 Task: Assign in the project BuildTech the issue 'Implement a new cloud-based supply chain management system for a company with advanced supply chain planning and optimization features' to the sprint 'Turbo Boost'. Assign in the project BuildTech the issue 'Integrate a new augmented reality advertising feature into an existing mobile application to enhance user experience and advertising revenue' to the sprint 'Turbo Boost'. Assign in the project BuildTech the issue 'Develop a new tool for automated testing of web application accessibility and compliance with web standards' to the sprint 'Turbo Boost'. Assign in the project BuildTech the issue 'Upgrade the content delivery and caching mechanisms of a web application to improve content delivery speed and reliability' to the sprint 'Turbo Boost'
Action: Mouse moved to (187, 53)
Screenshot: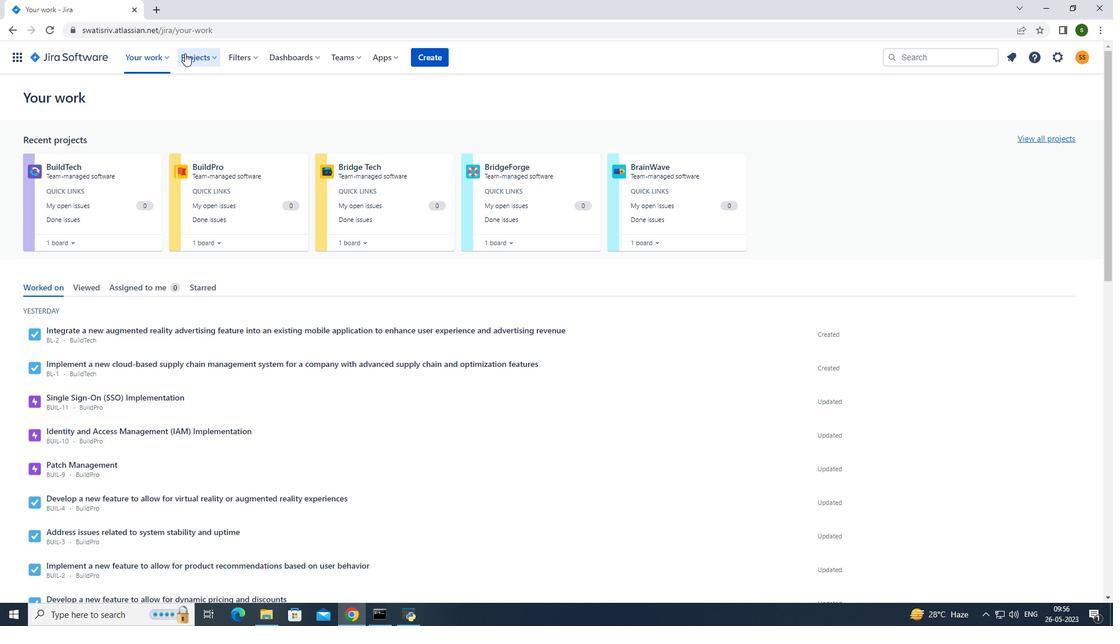 
Action: Mouse pressed left at (187, 53)
Screenshot: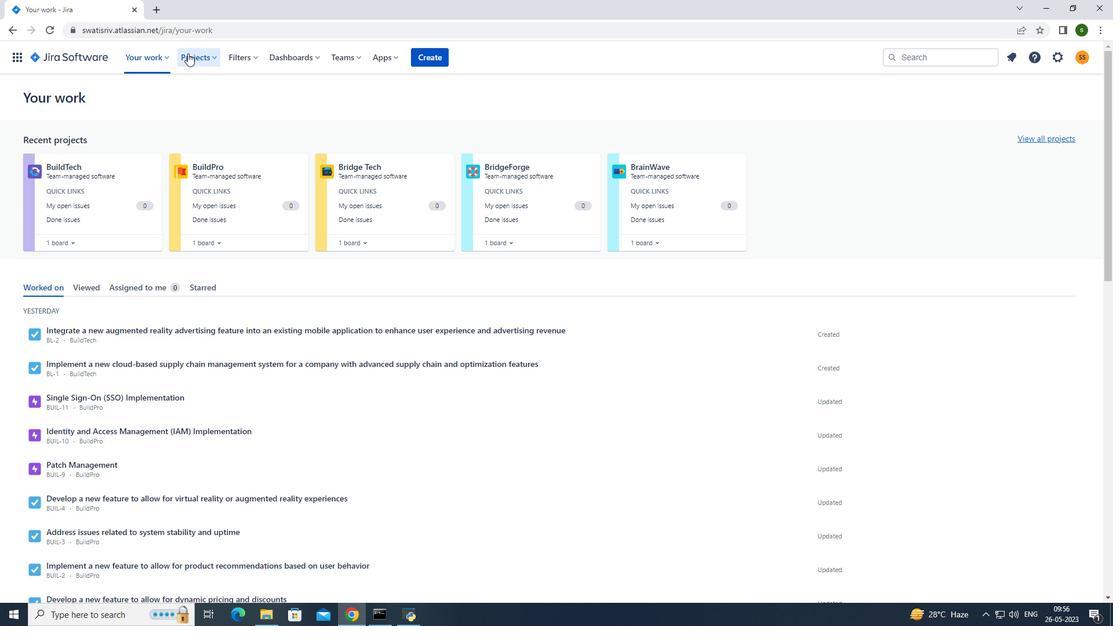 
Action: Mouse moved to (243, 104)
Screenshot: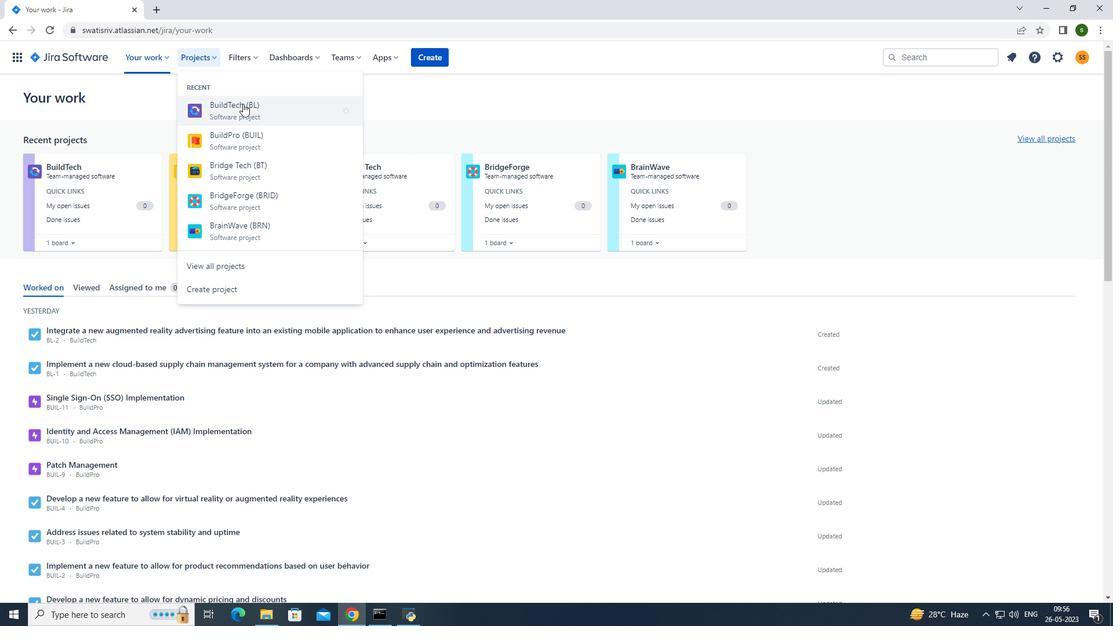
Action: Mouse pressed left at (243, 104)
Screenshot: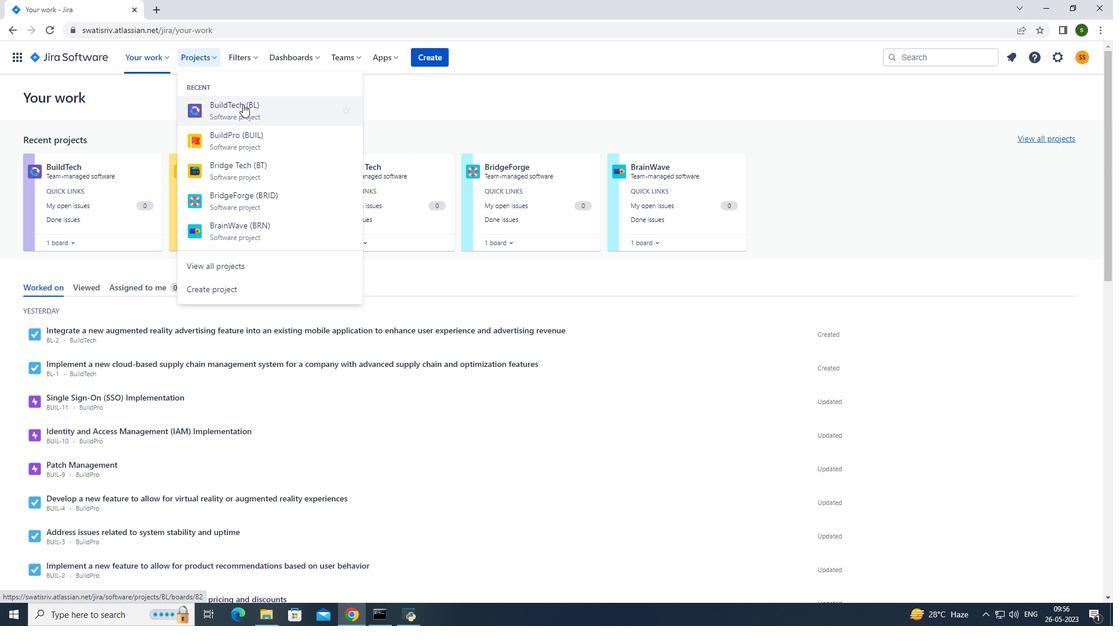 
Action: Mouse moved to (250, 398)
Screenshot: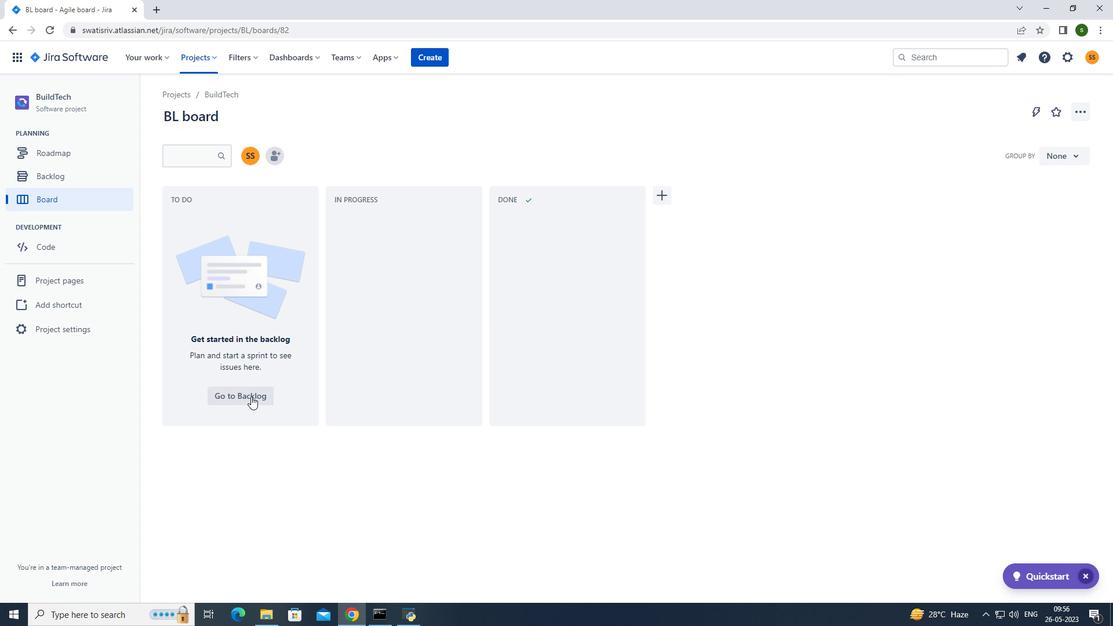 
Action: Mouse pressed left at (250, 398)
Screenshot: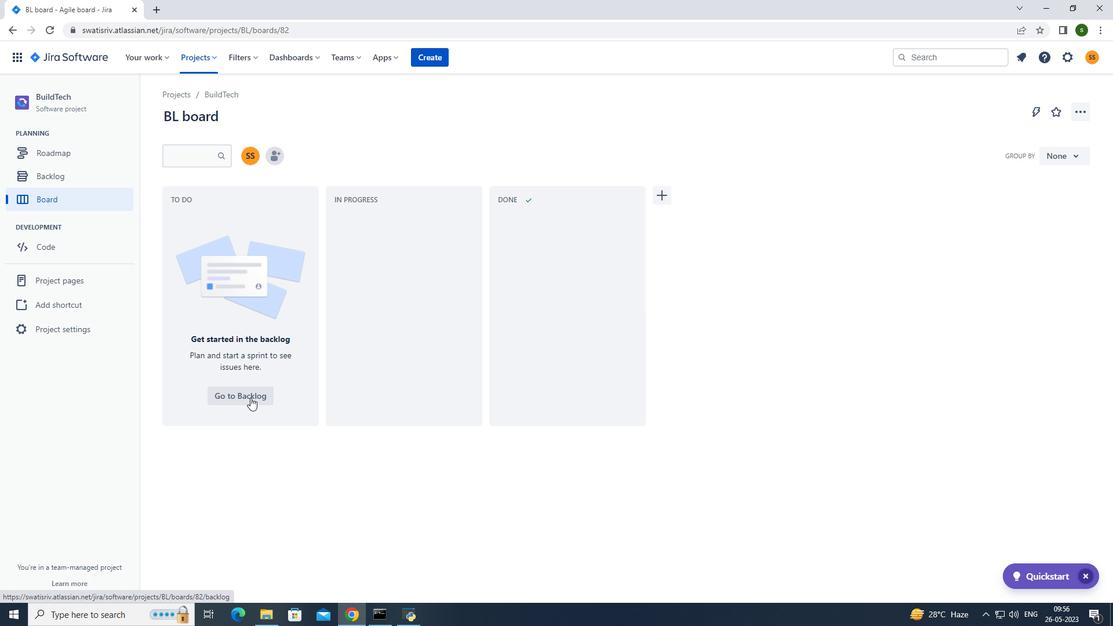 
Action: Mouse moved to (673, 390)
Screenshot: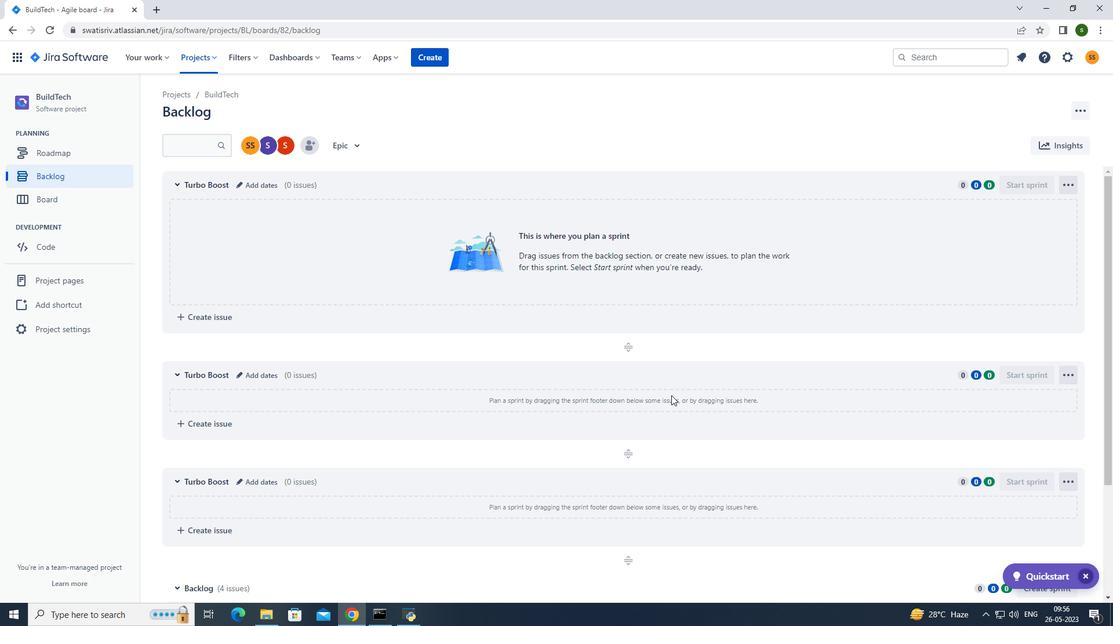 
Action: Mouse scrolled (673, 389) with delta (0, 0)
Screenshot: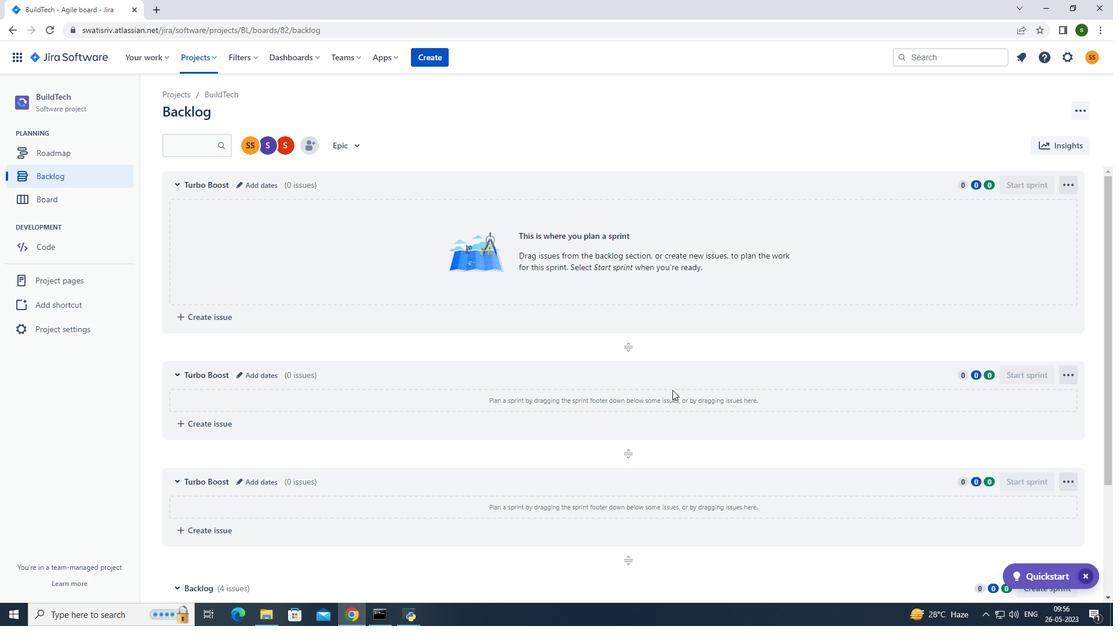 
Action: Mouse scrolled (673, 389) with delta (0, 0)
Screenshot: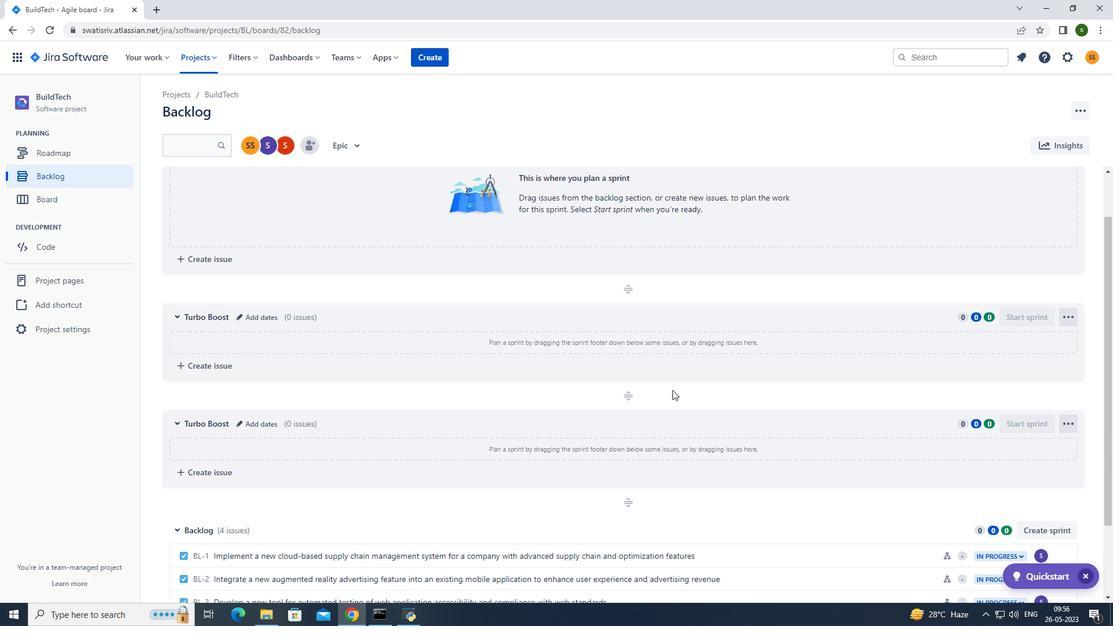 
Action: Mouse scrolled (673, 389) with delta (0, 0)
Screenshot: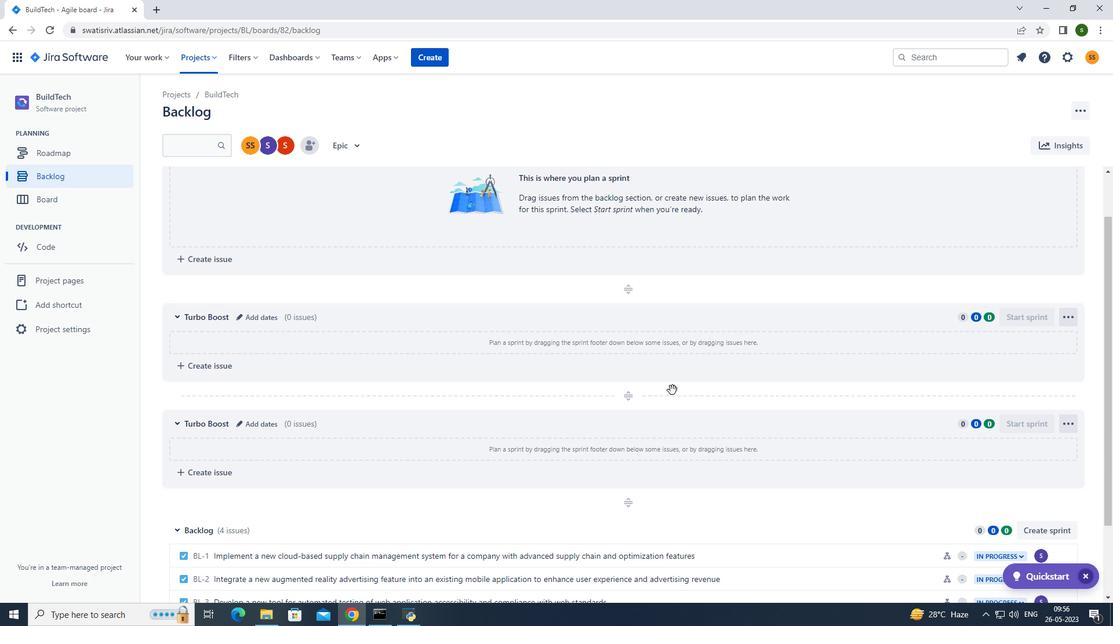 
Action: Mouse scrolled (673, 389) with delta (0, 0)
Screenshot: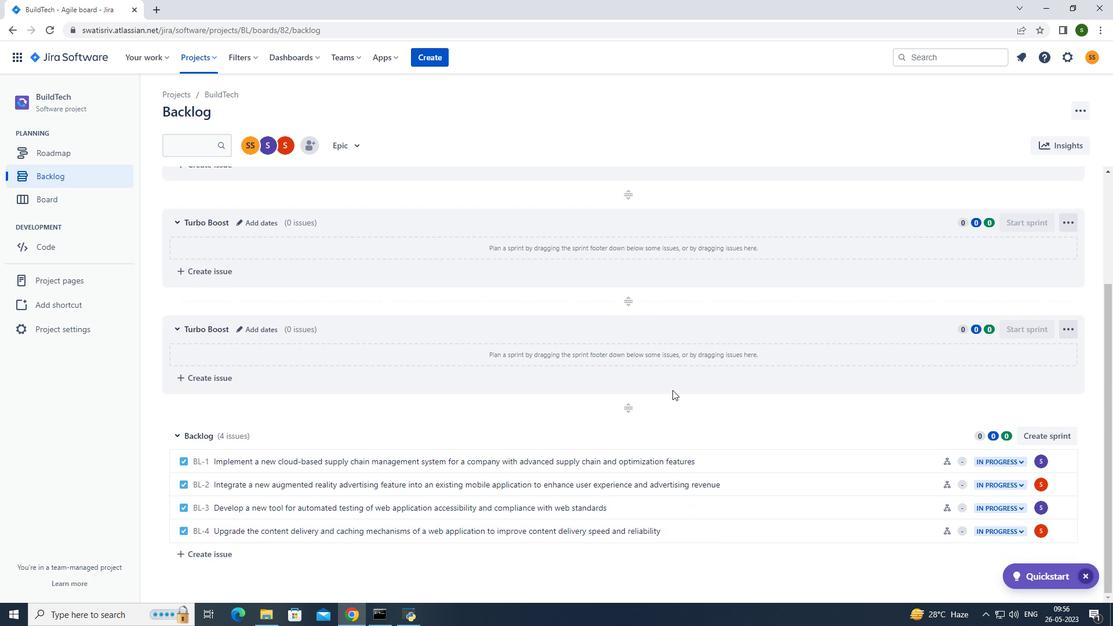 
Action: Mouse moved to (1068, 457)
Screenshot: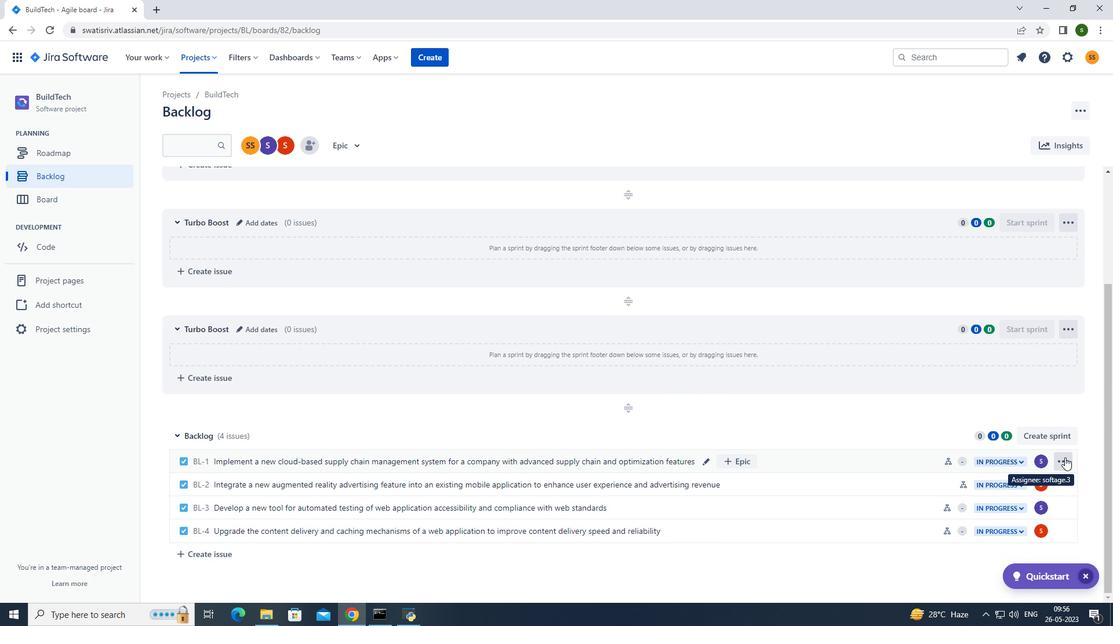 
Action: Mouse pressed left at (1068, 457)
Screenshot: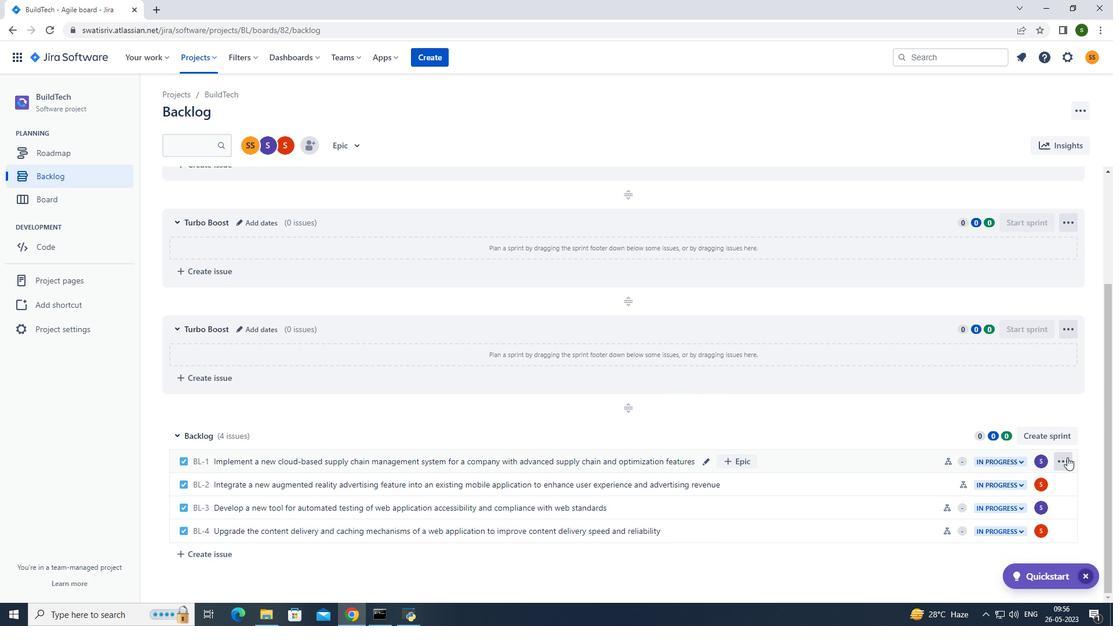 
Action: Mouse moved to (1024, 363)
Screenshot: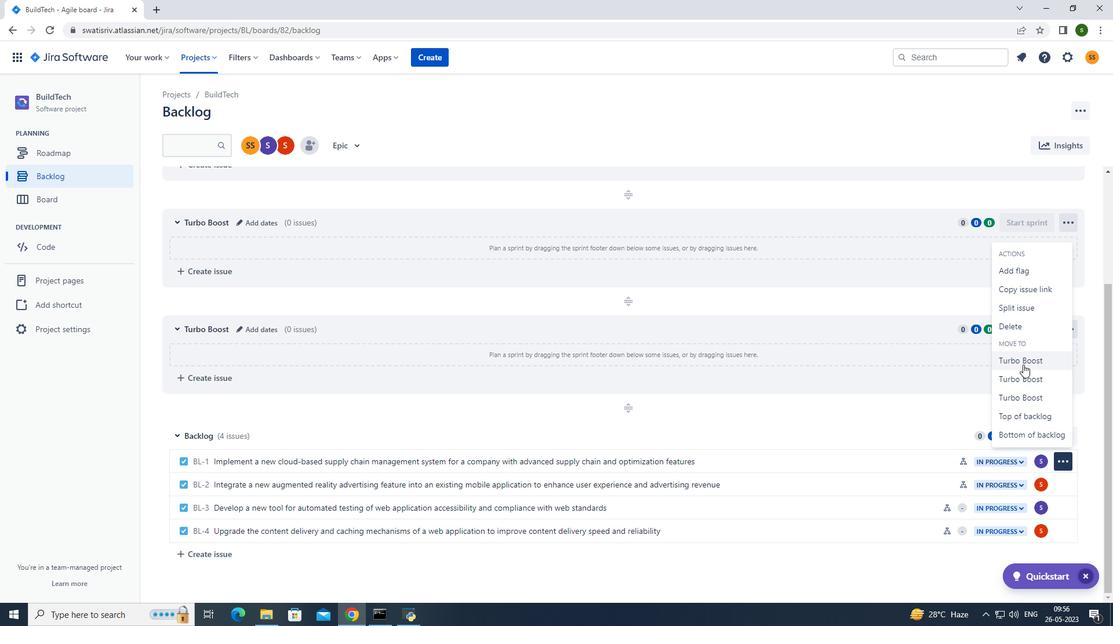 
Action: Mouse pressed left at (1024, 363)
Screenshot: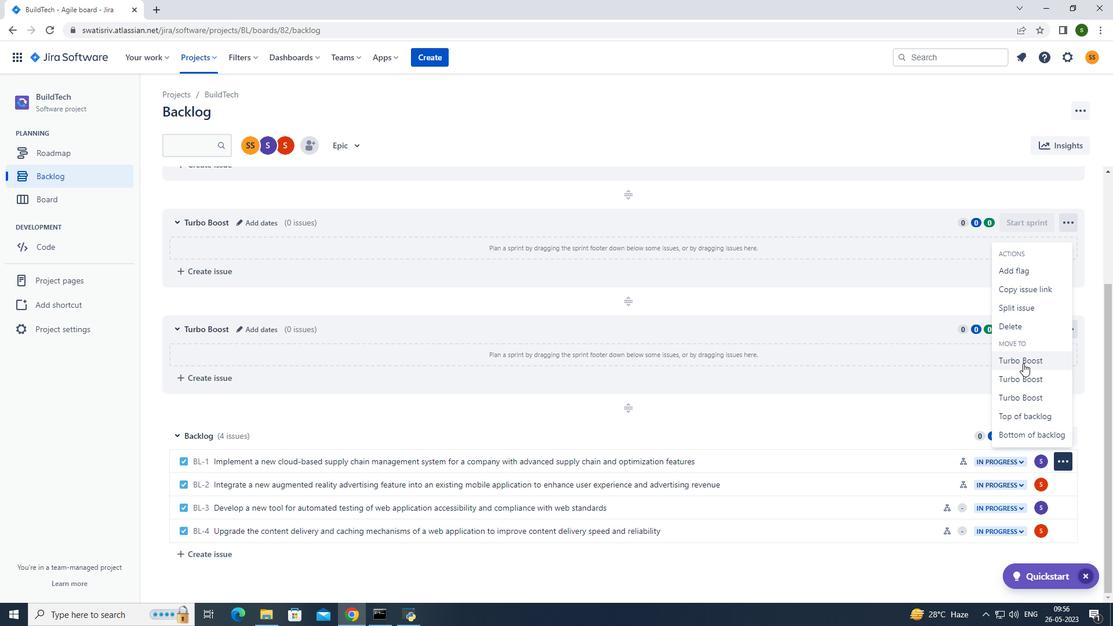 
Action: Mouse moved to (203, 55)
Screenshot: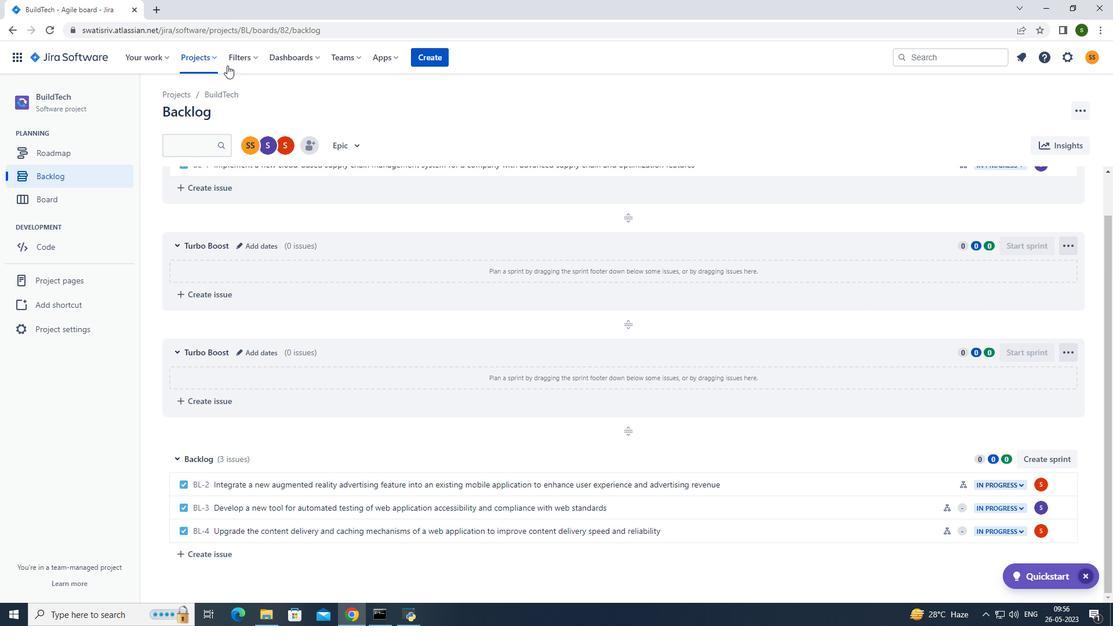 
Action: Mouse pressed left at (203, 55)
Screenshot: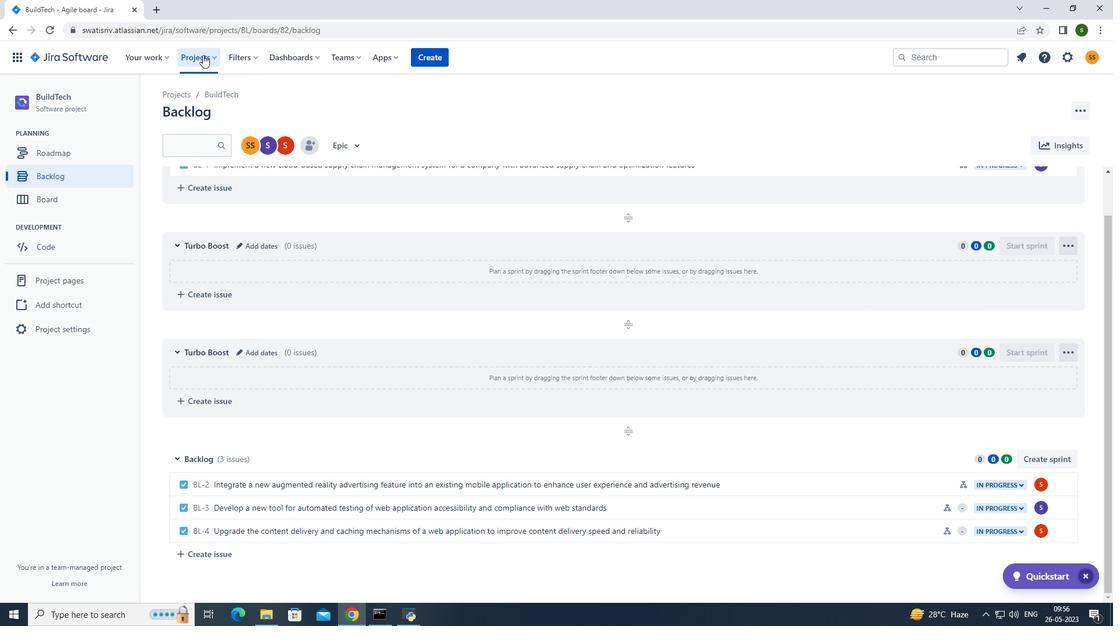 
Action: Mouse moved to (219, 116)
Screenshot: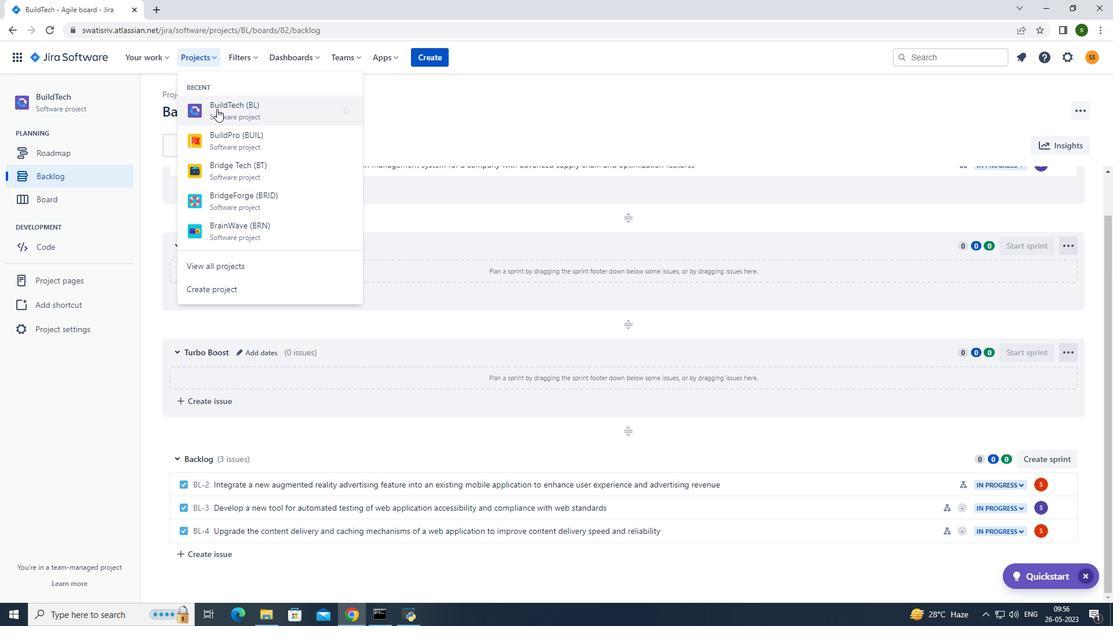 
Action: Mouse pressed left at (219, 116)
Screenshot: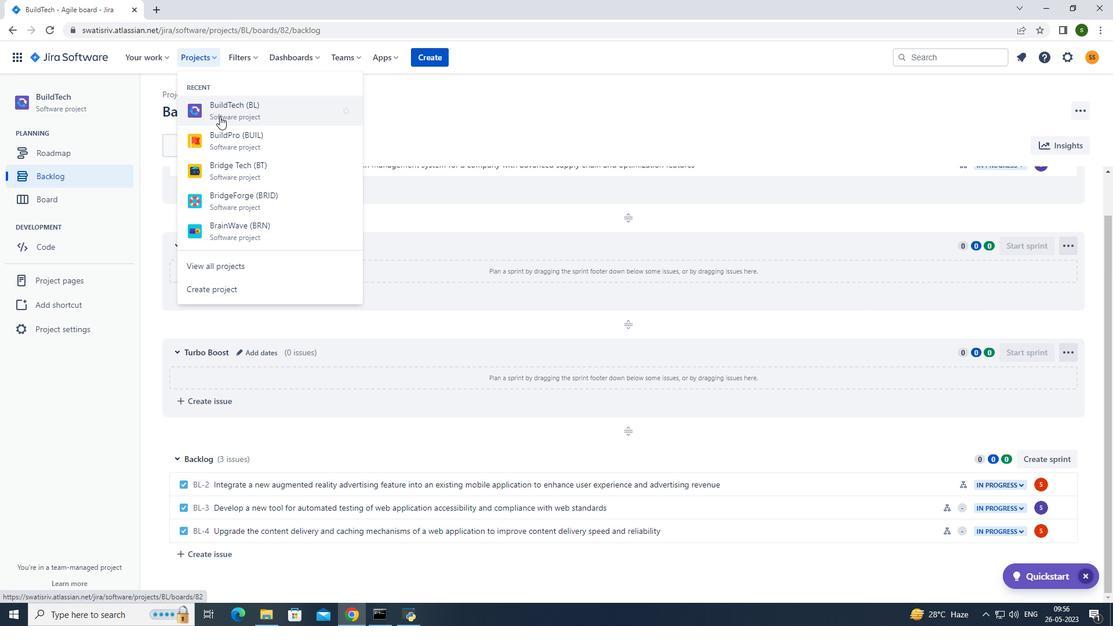 
Action: Mouse moved to (89, 181)
Screenshot: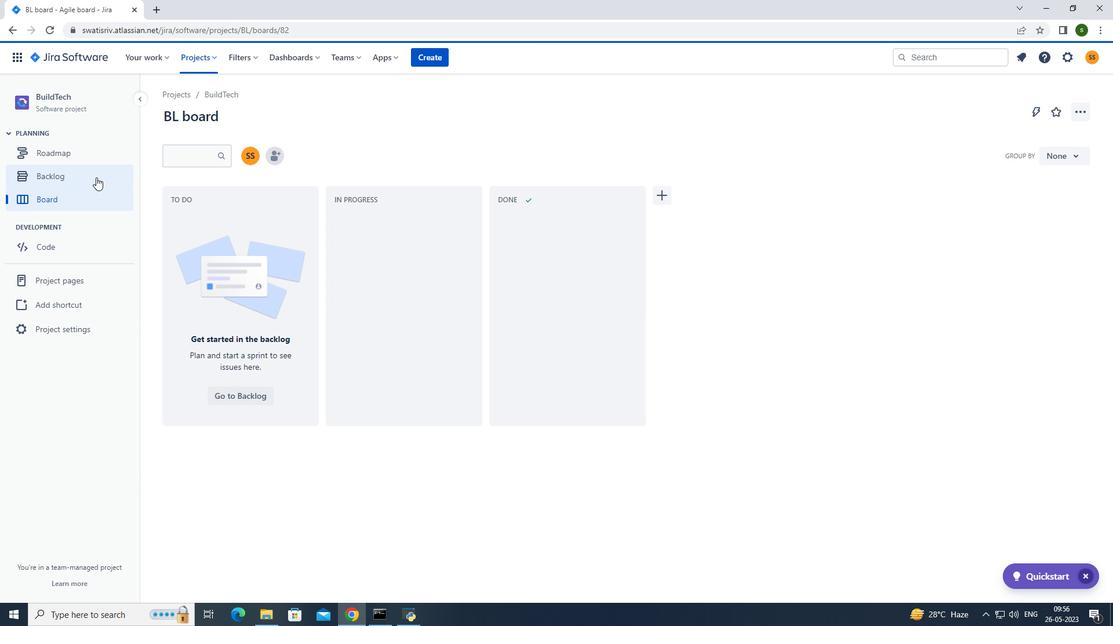 
Action: Mouse pressed left at (89, 181)
Screenshot: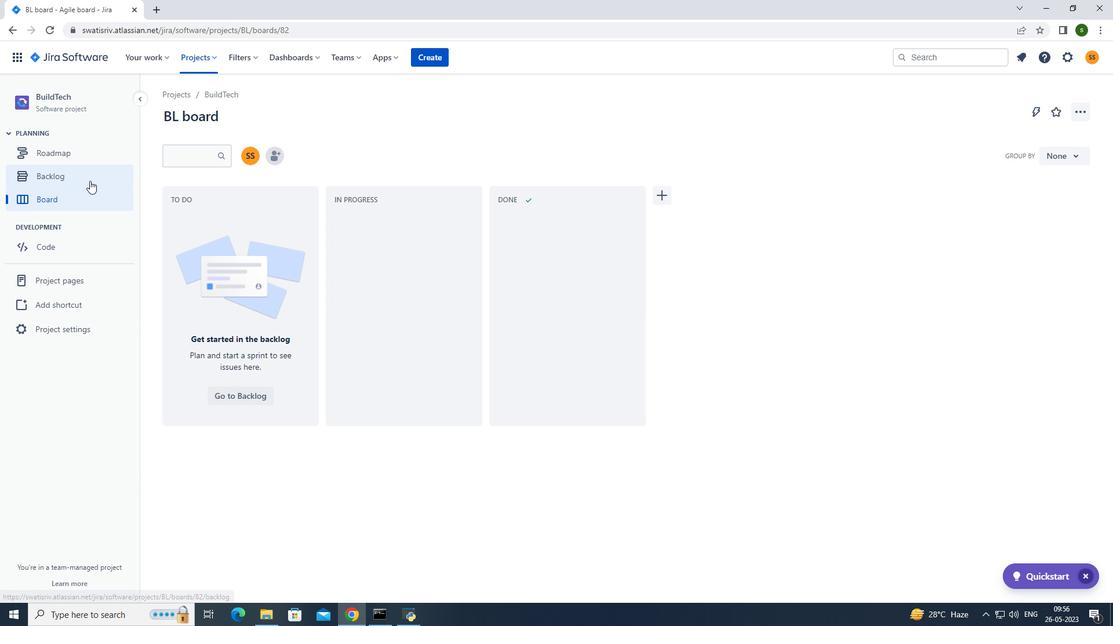 
Action: Mouse moved to (1059, 526)
Screenshot: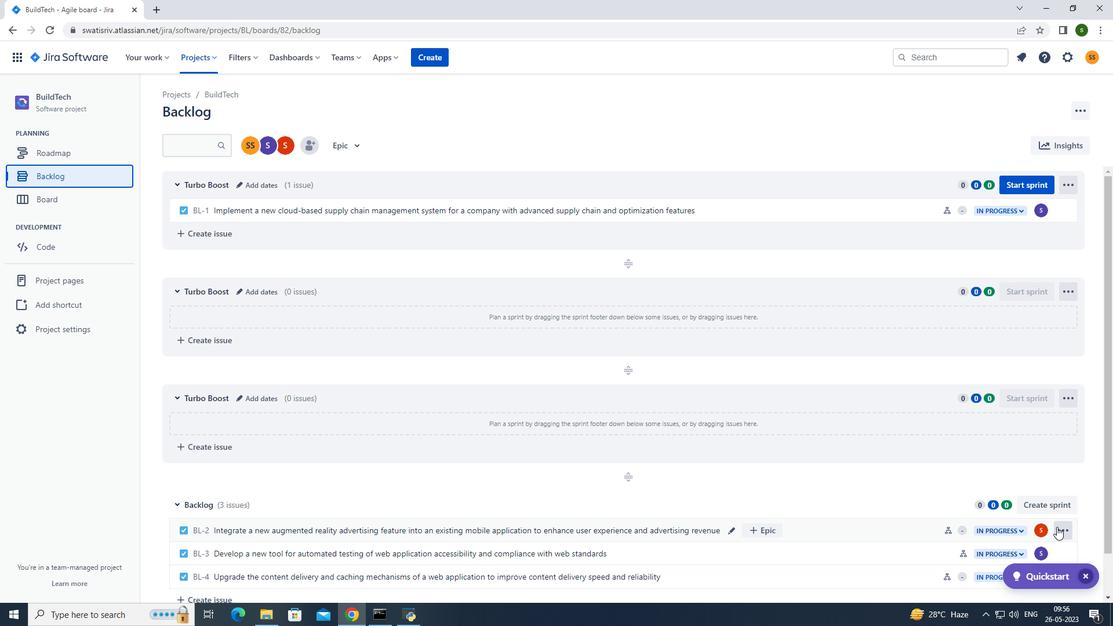 
Action: Mouse pressed left at (1059, 526)
Screenshot: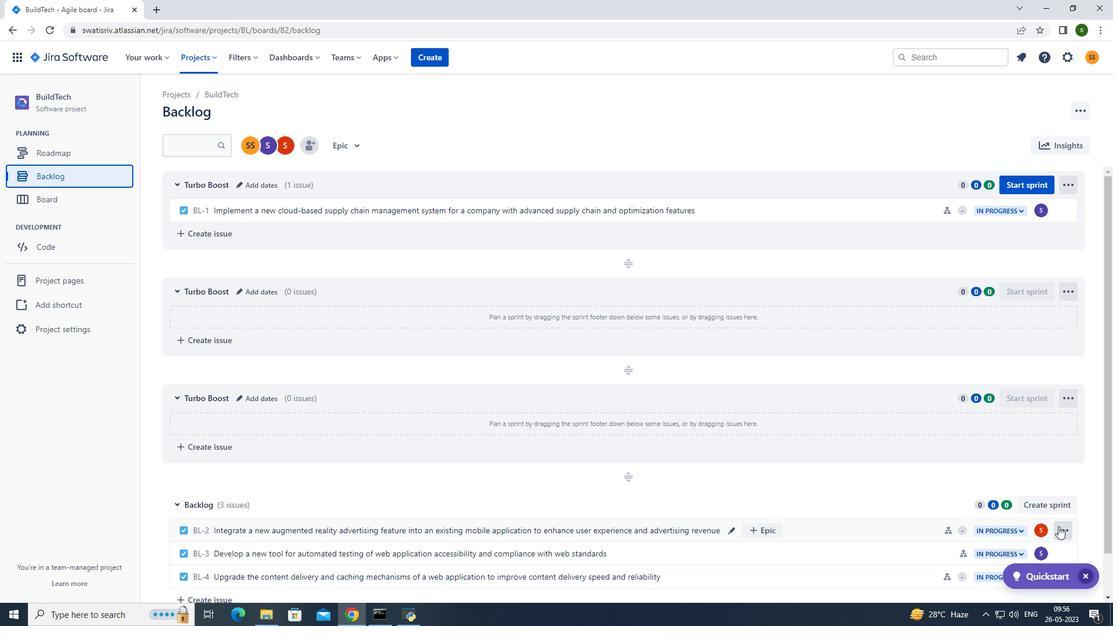 
Action: Mouse moved to (1039, 452)
Screenshot: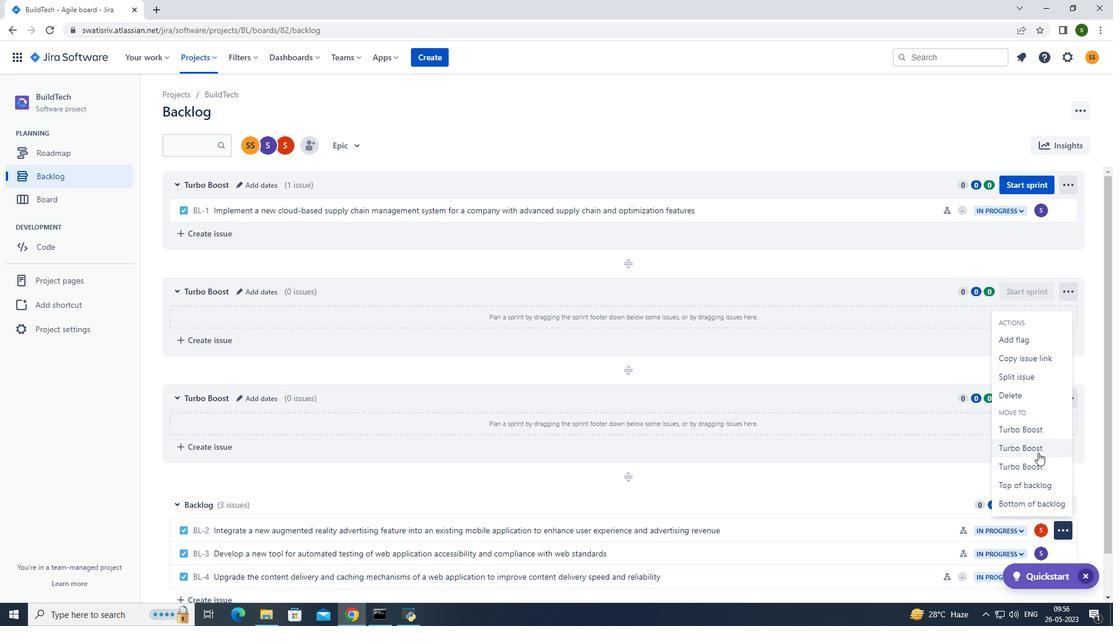 
Action: Mouse pressed left at (1039, 452)
Screenshot: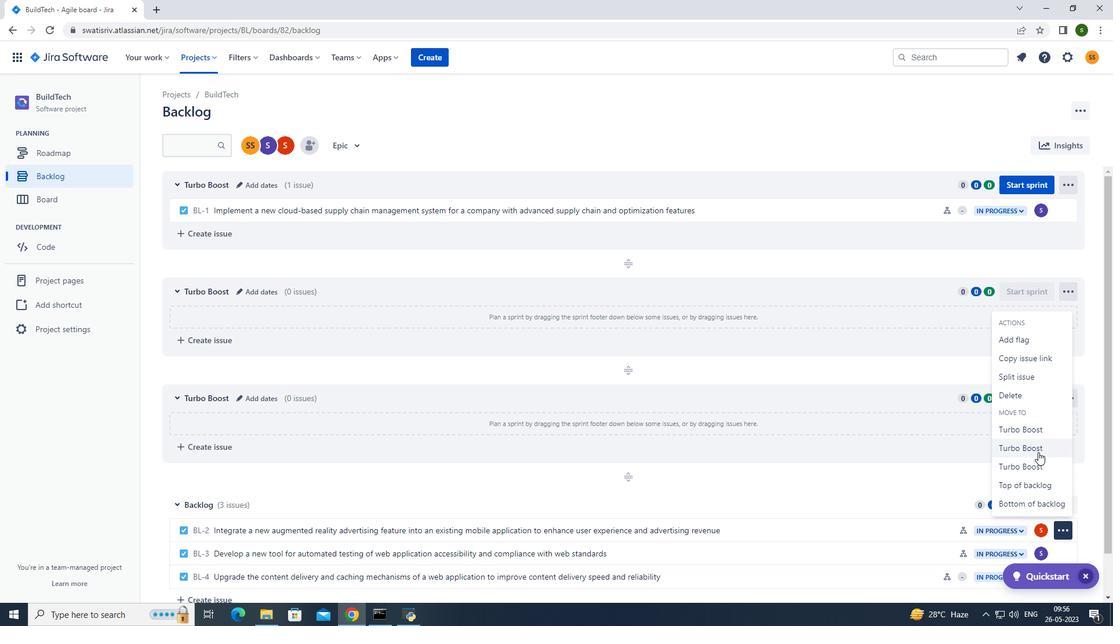 
Action: Mouse moved to (207, 52)
Screenshot: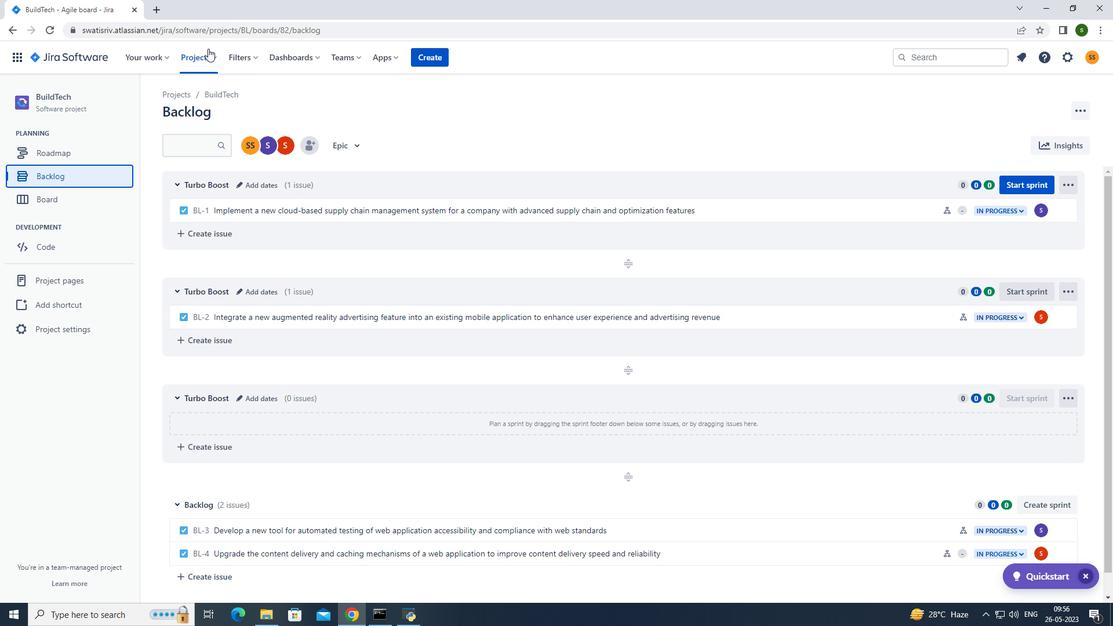 
Action: Mouse pressed left at (207, 52)
Screenshot: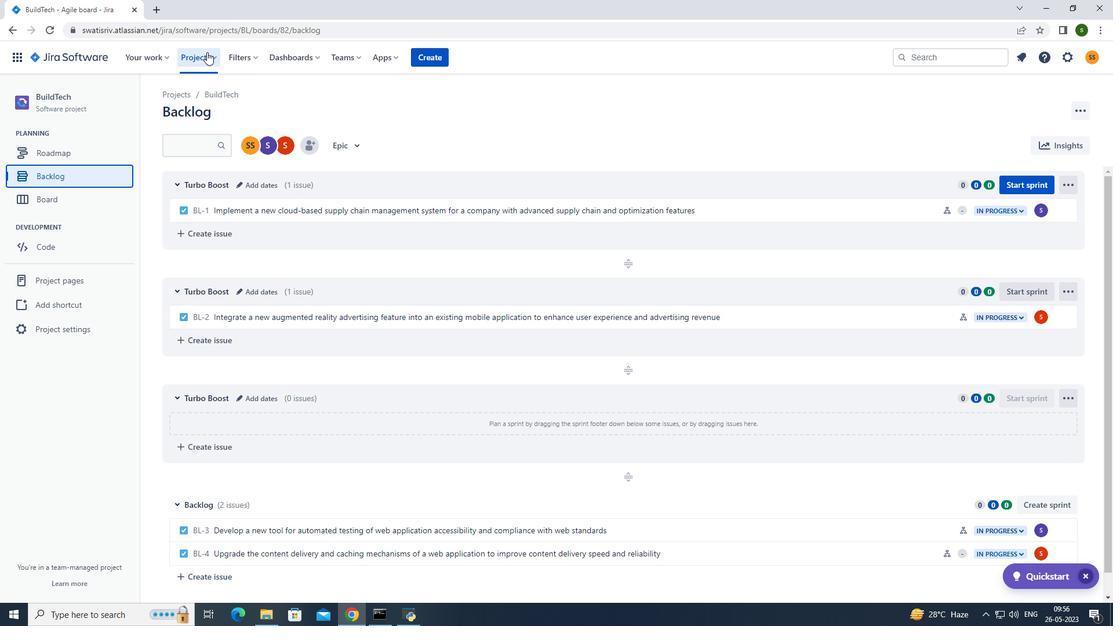 
Action: Mouse moved to (251, 113)
Screenshot: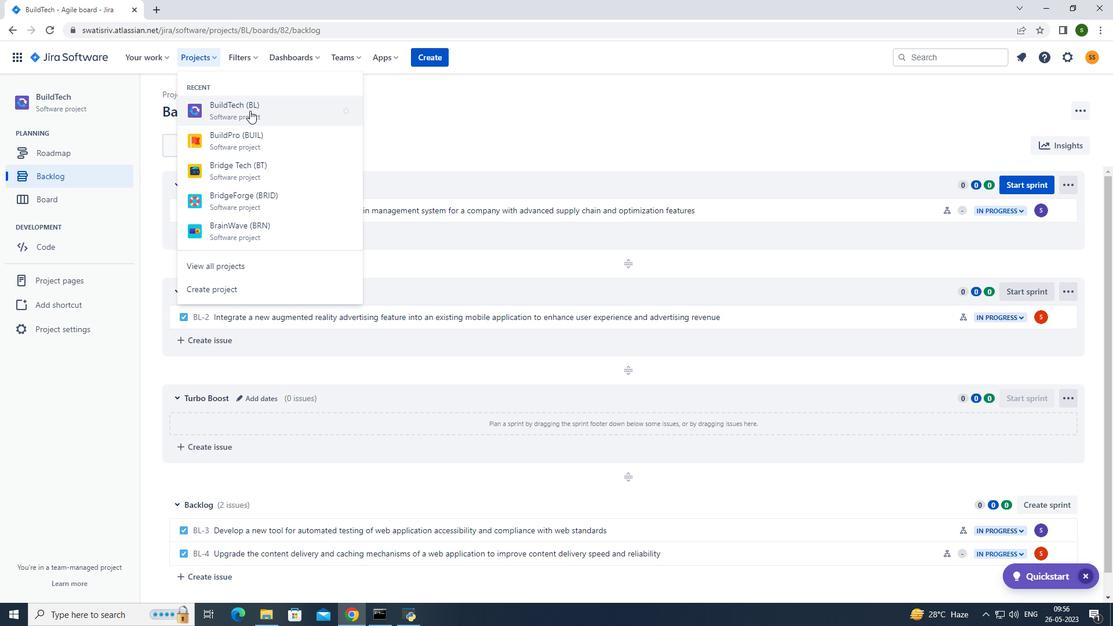 
Action: Mouse pressed left at (251, 113)
Screenshot: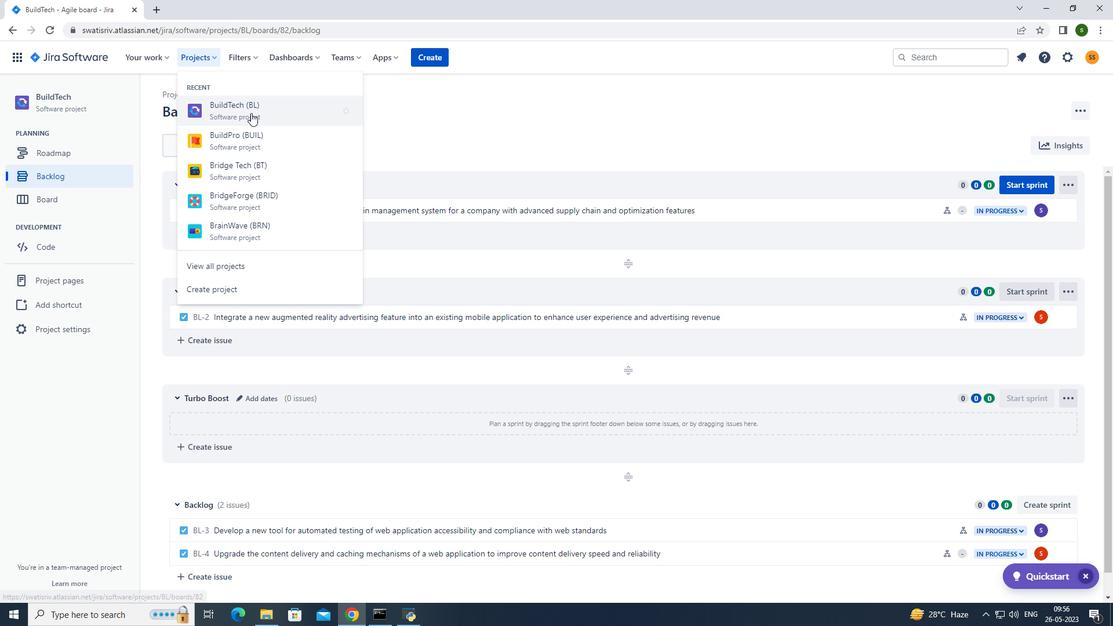 
Action: Mouse moved to (100, 181)
Screenshot: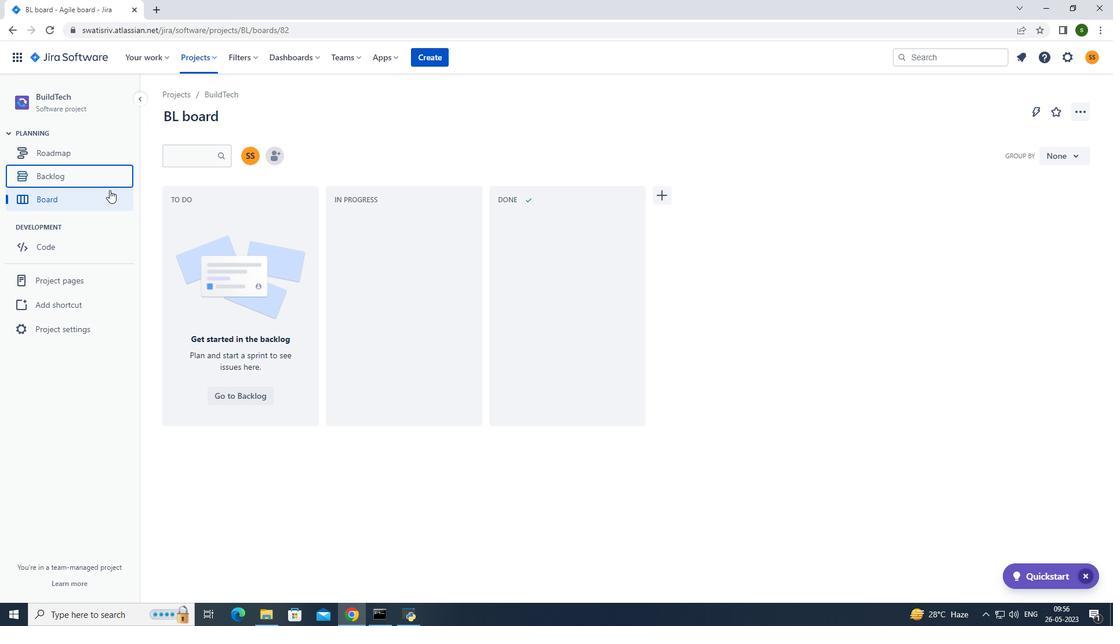 
Action: Mouse pressed left at (100, 181)
Screenshot: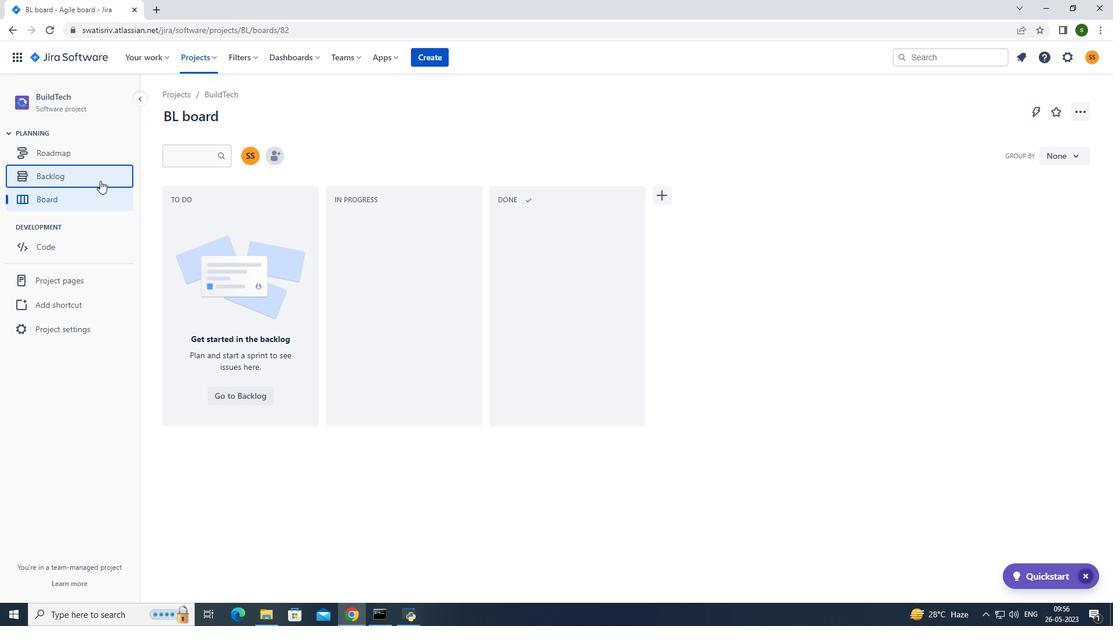 
Action: Mouse moved to (1061, 528)
Screenshot: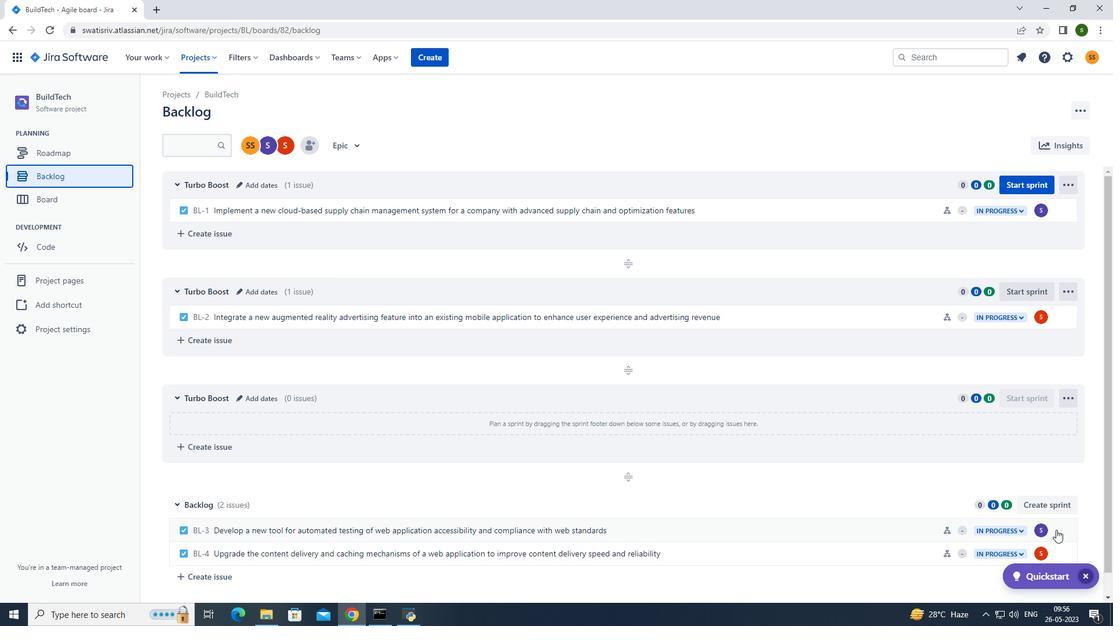 
Action: Mouse pressed left at (1061, 528)
Screenshot: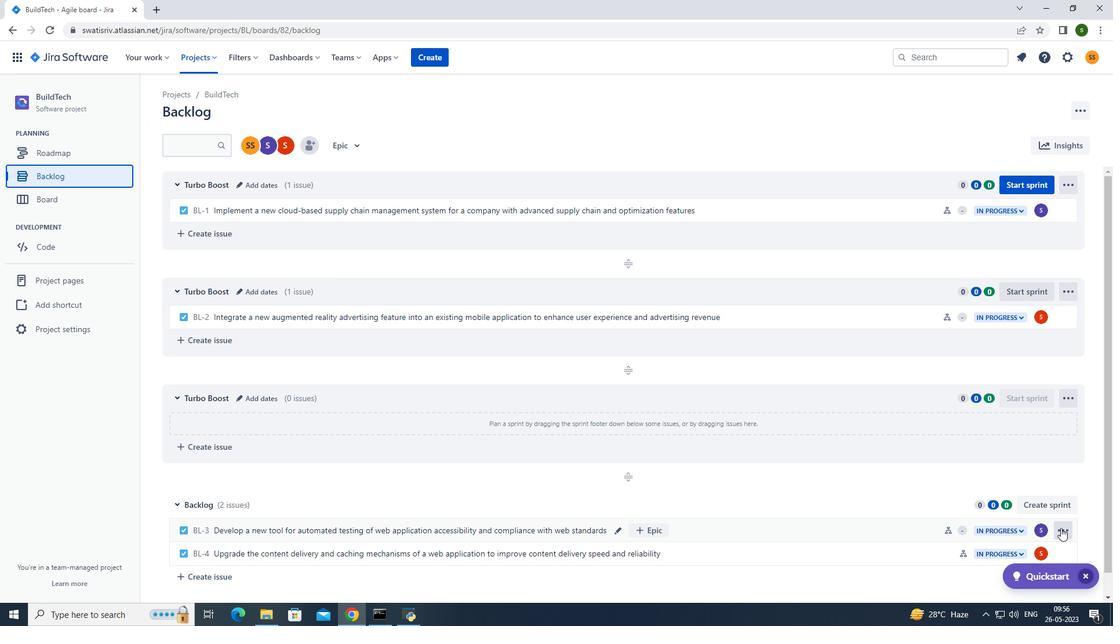 
Action: Mouse moved to (1013, 468)
Screenshot: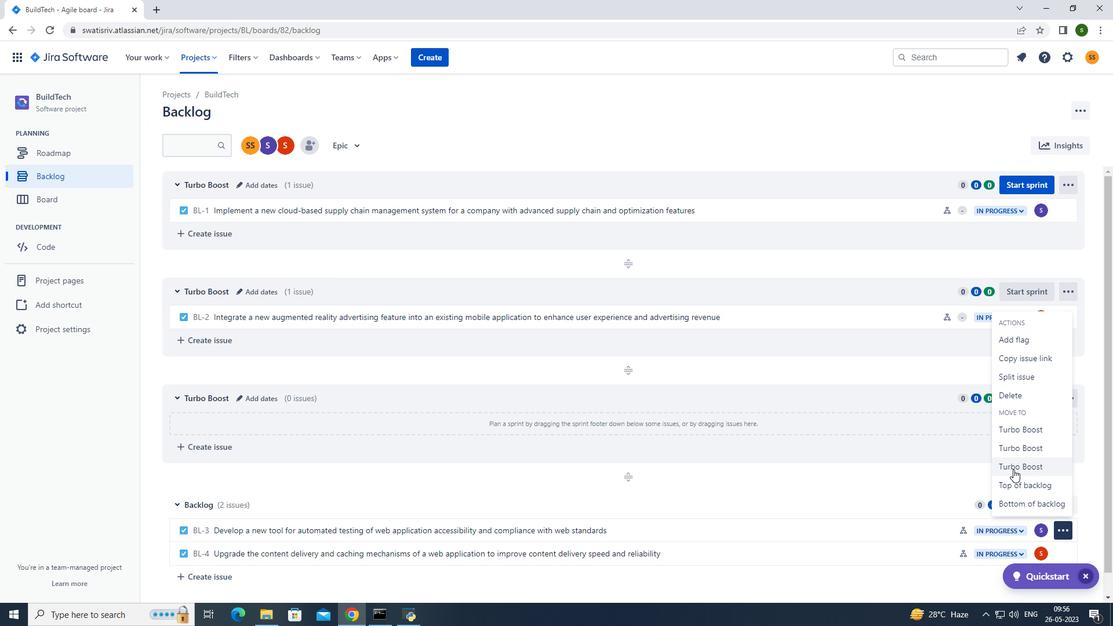 
Action: Mouse pressed left at (1013, 468)
Screenshot: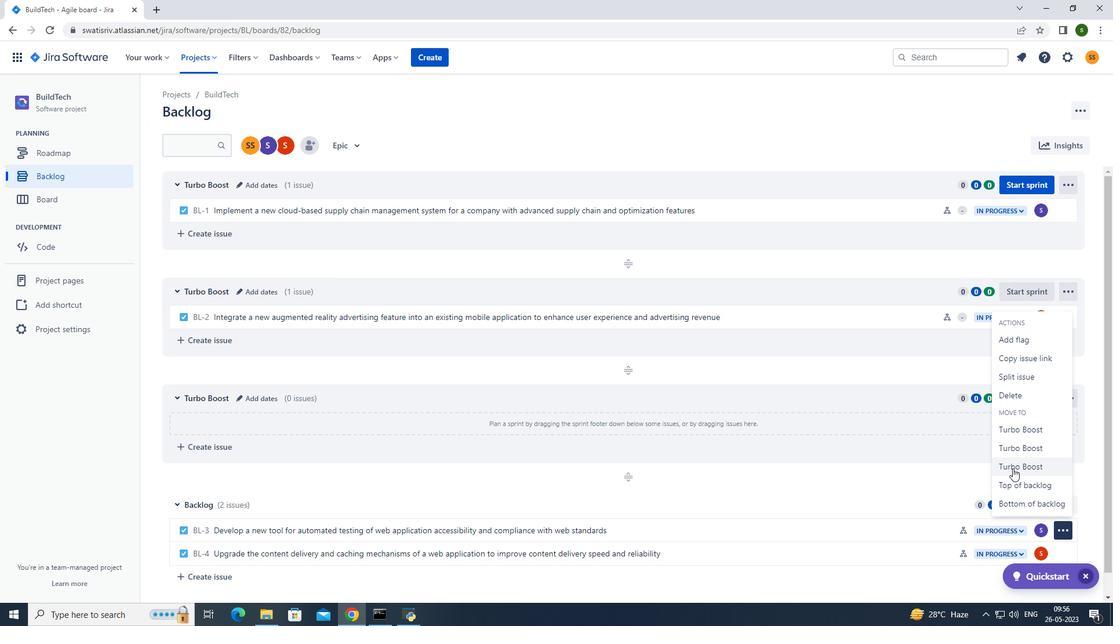 
Action: Mouse moved to (211, 62)
Screenshot: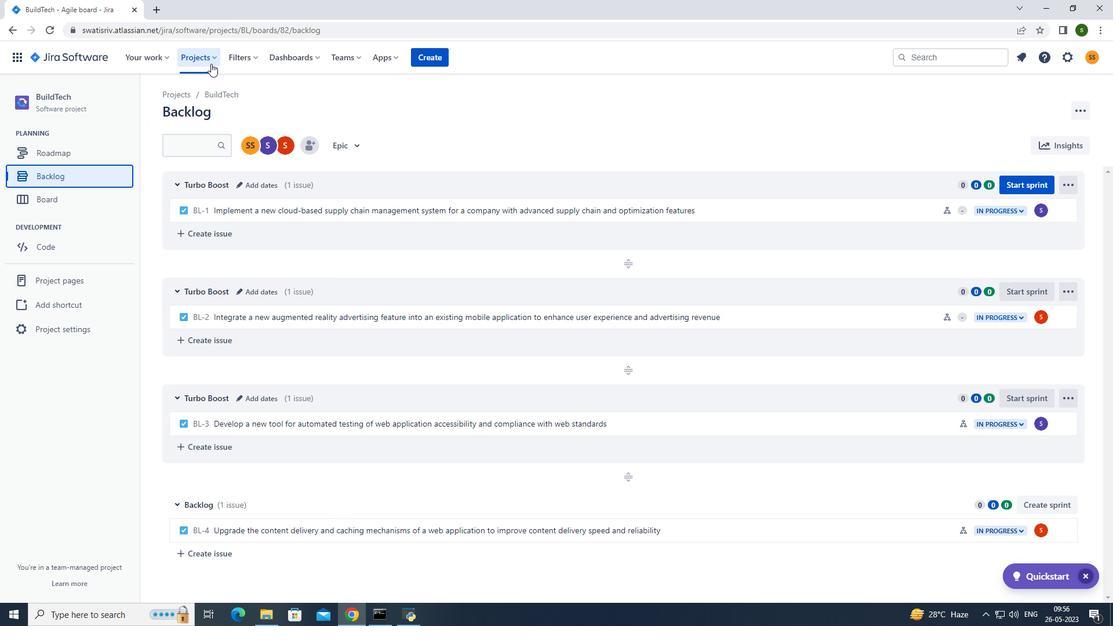 
Action: Mouse pressed left at (211, 62)
Screenshot: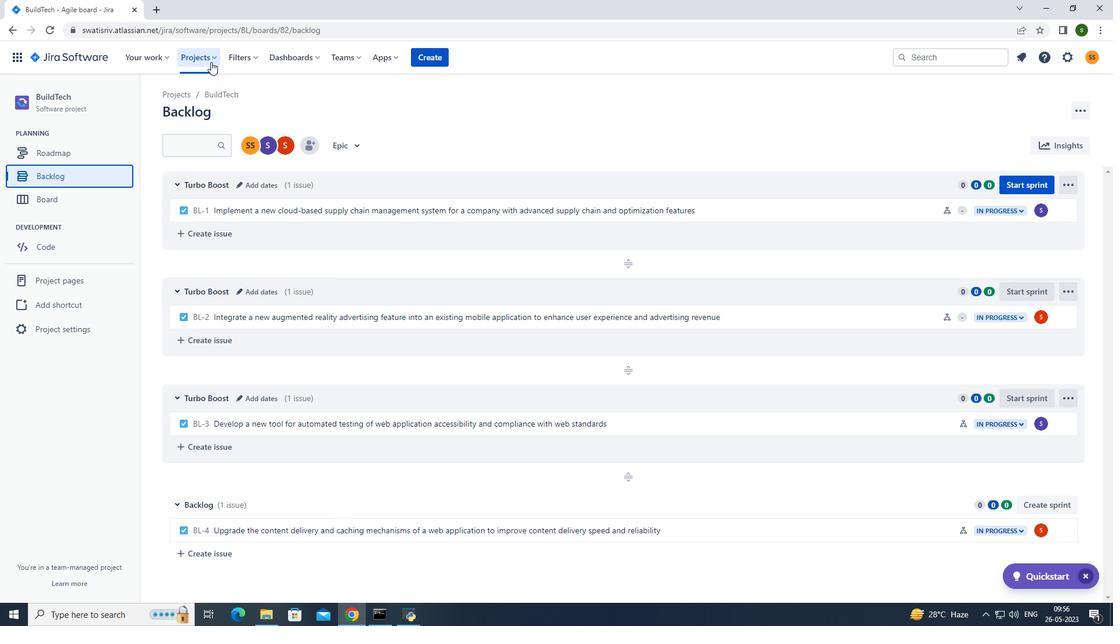 
Action: Mouse moved to (227, 106)
Screenshot: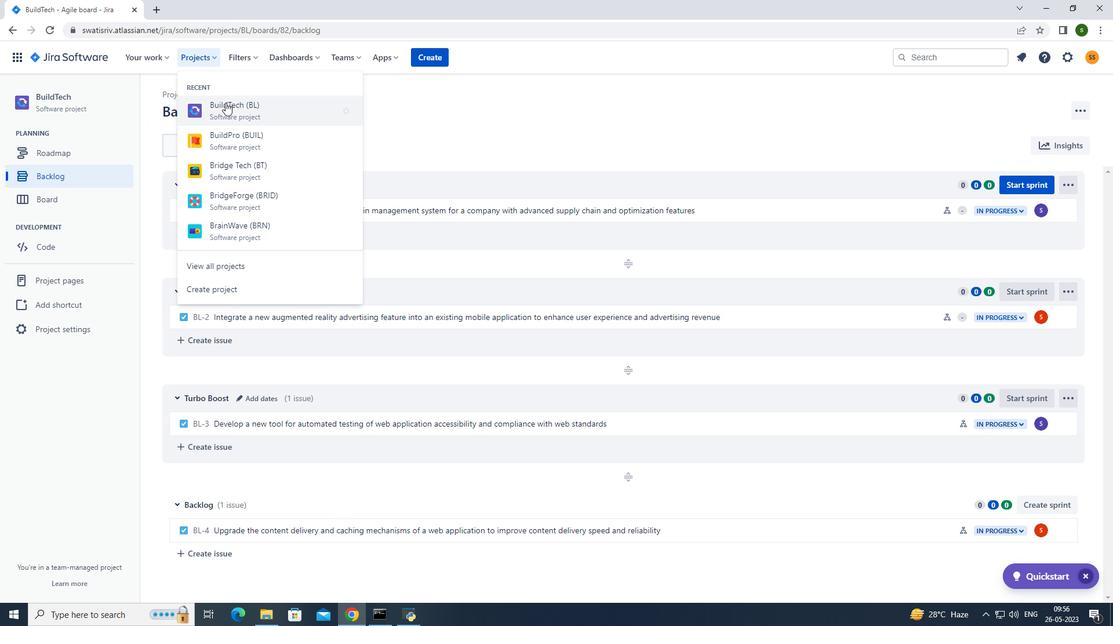 
Action: Mouse pressed left at (227, 106)
Screenshot: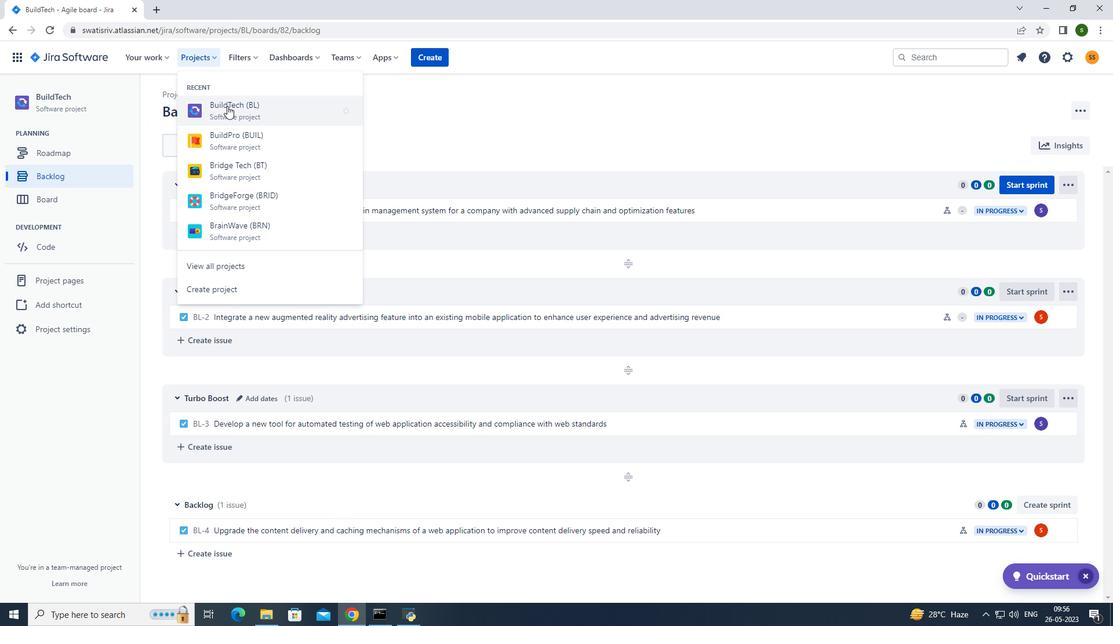 
Action: Mouse moved to (93, 166)
Screenshot: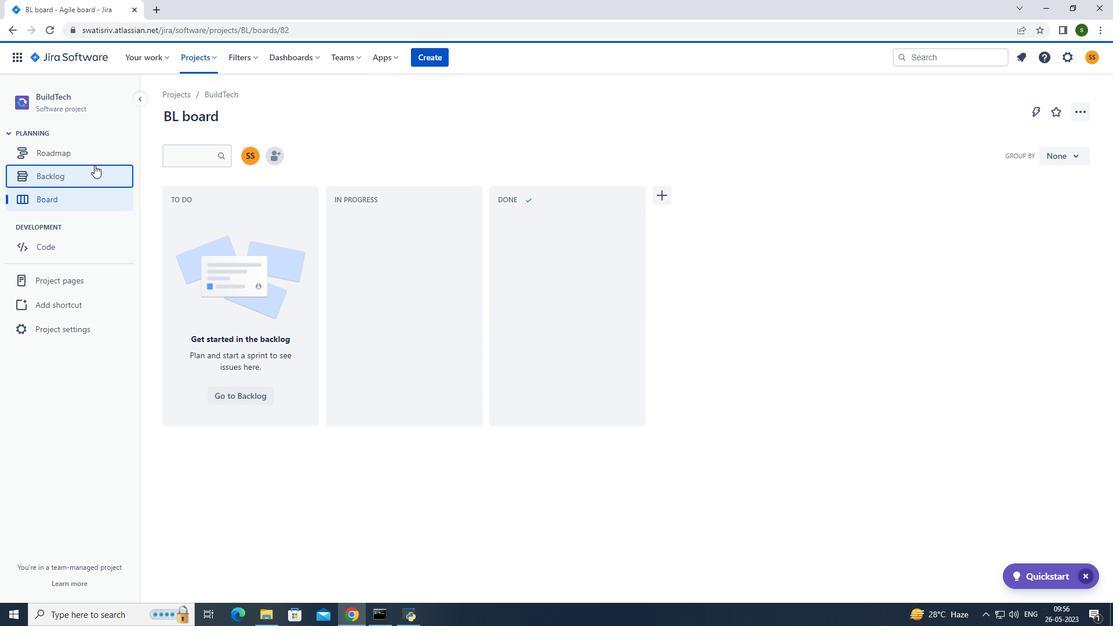 
Action: Mouse pressed left at (93, 166)
Screenshot: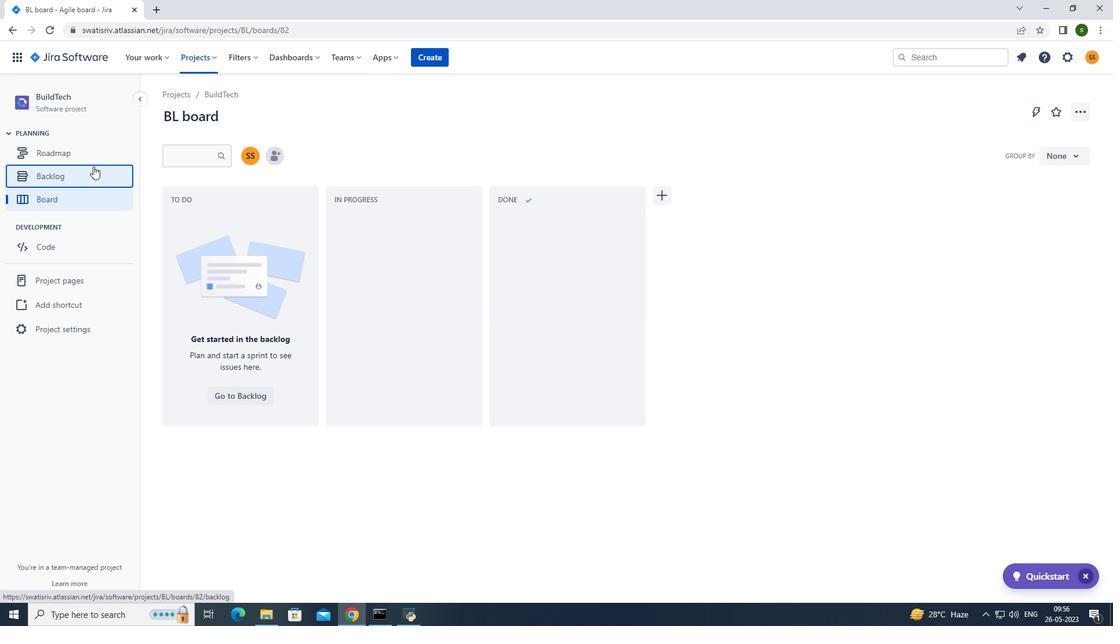 
Action: Mouse moved to (1069, 532)
Screenshot: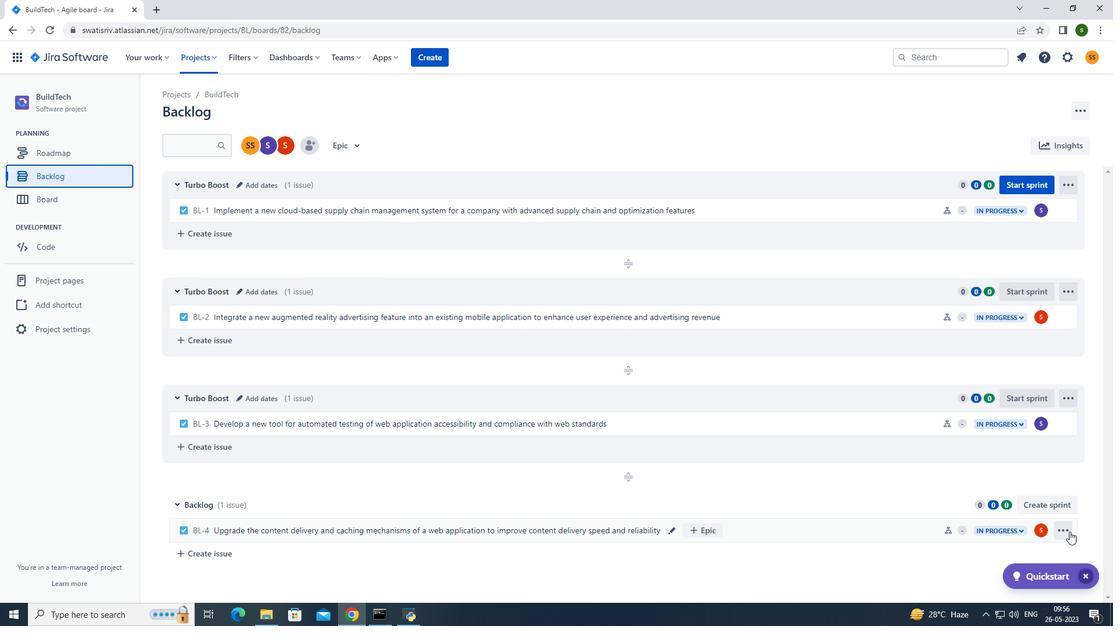 
Action: Mouse pressed left at (1069, 532)
Screenshot: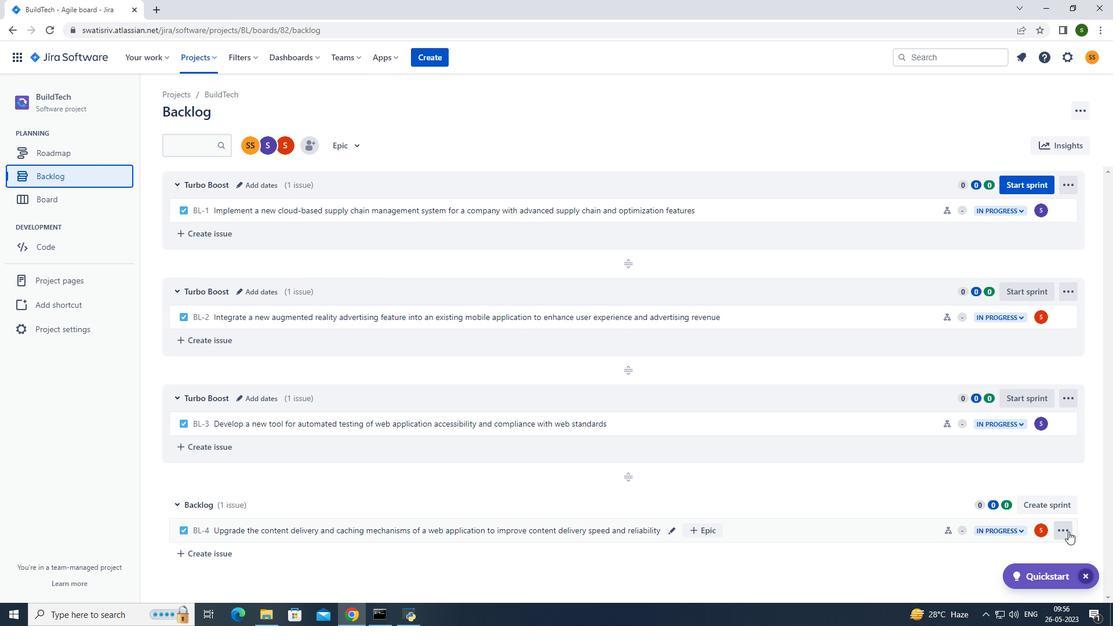 
Action: Mouse moved to (1036, 460)
Screenshot: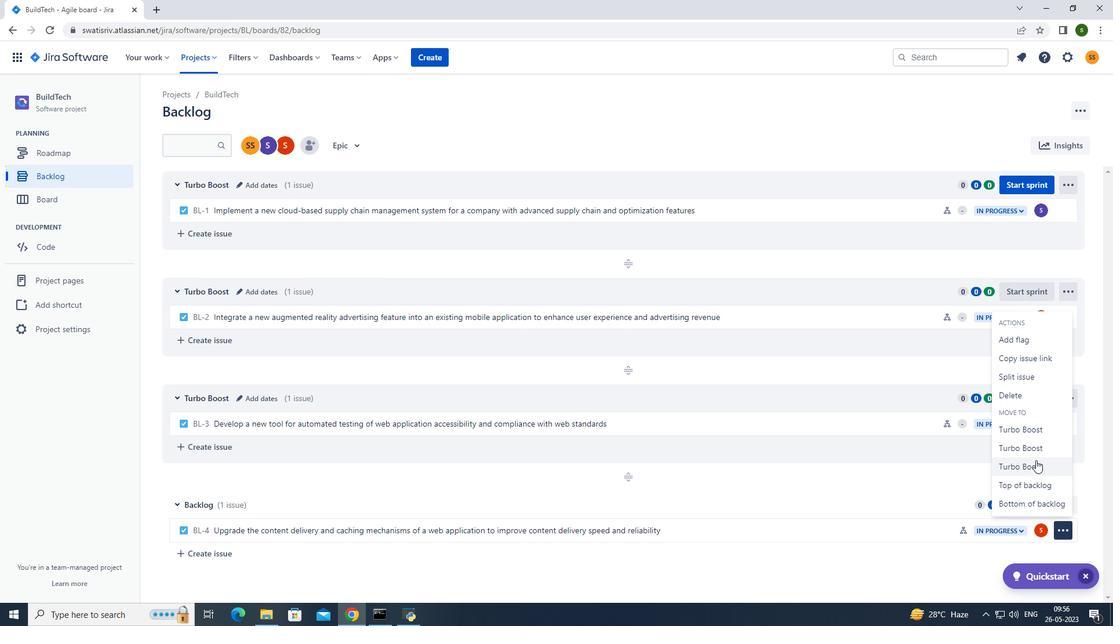 
Action: Mouse pressed left at (1036, 460)
Screenshot: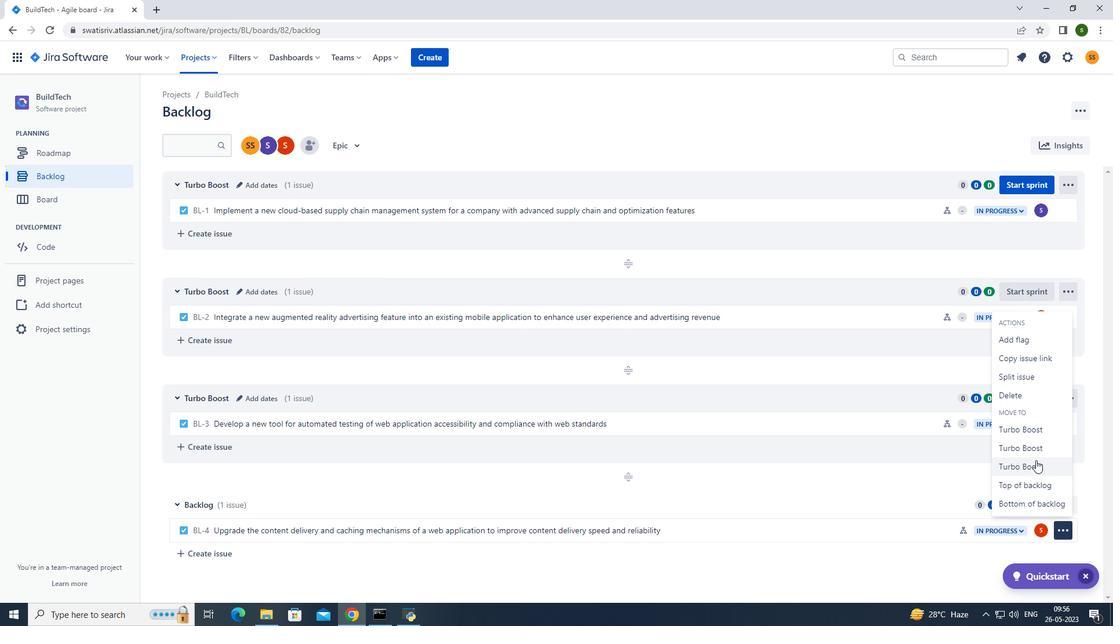 
Action: Mouse moved to (409, 120)
Screenshot: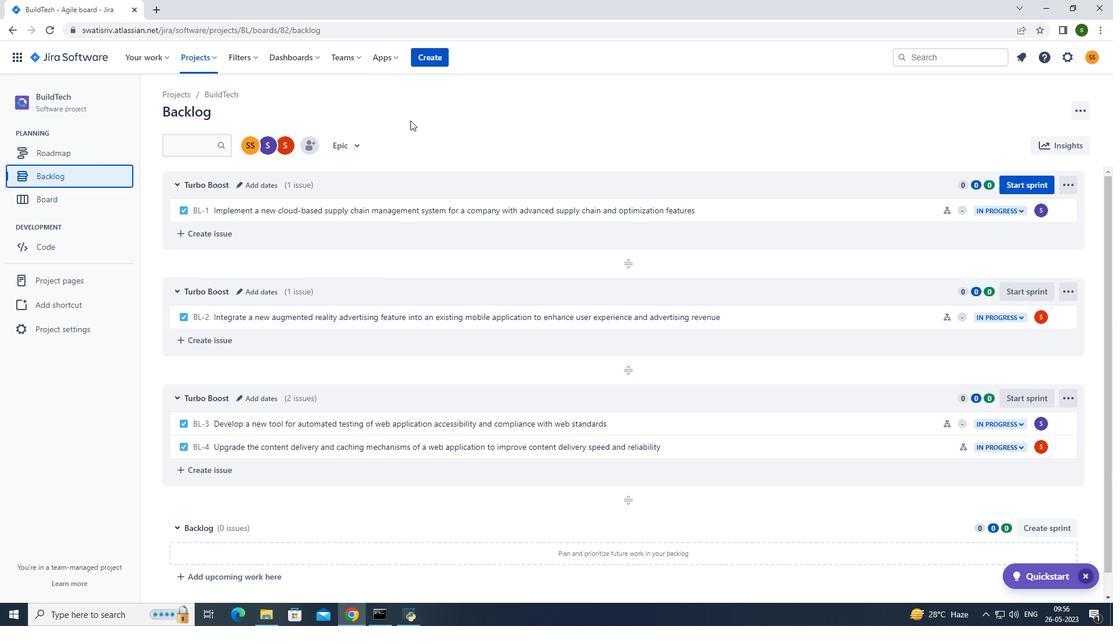 
